 Task: Create Board Sales Strategies for SaaS to Workspace Content Writing. Create Board Market Segmentation Strategy to Workspace Content Writing. Create Board Social Media Influencer Giveaway Campaign Creation and Management to Workspace Content Writing
Action: Mouse moved to (316, 61)
Screenshot: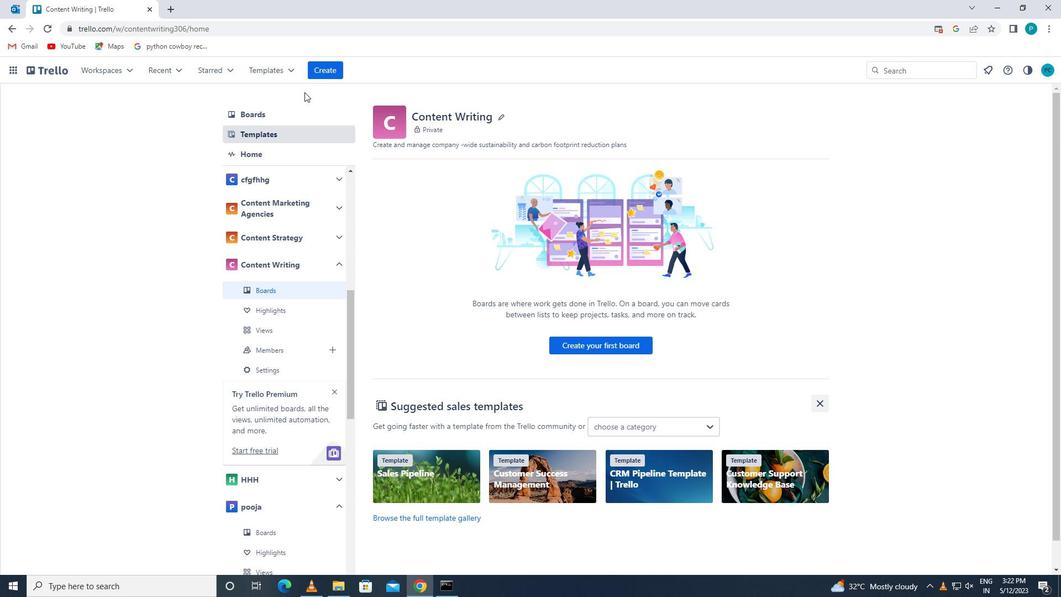 
Action: Mouse pressed left at (316, 61)
Screenshot: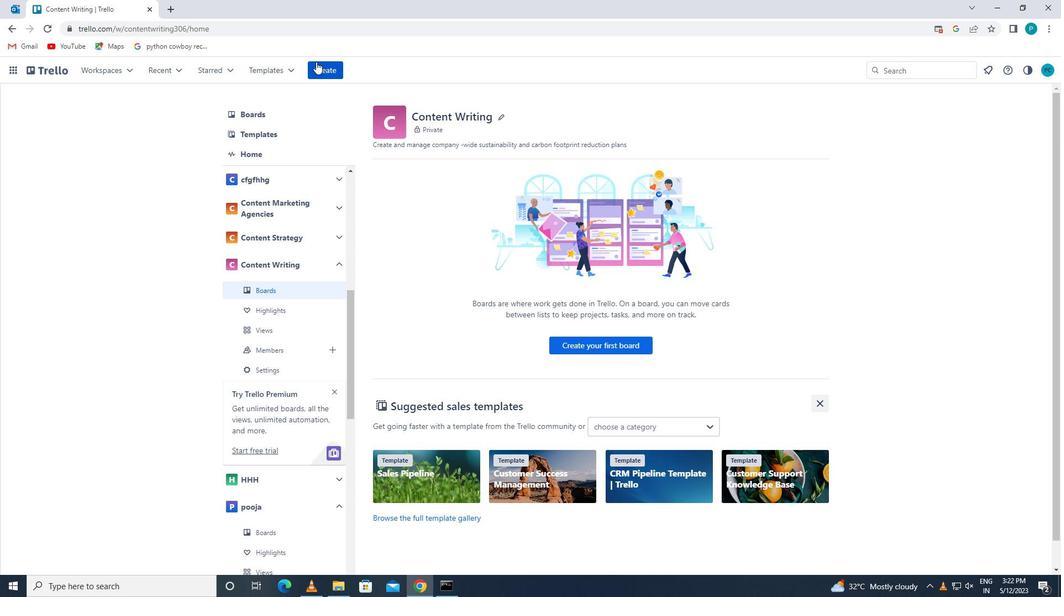 
Action: Mouse moved to (341, 112)
Screenshot: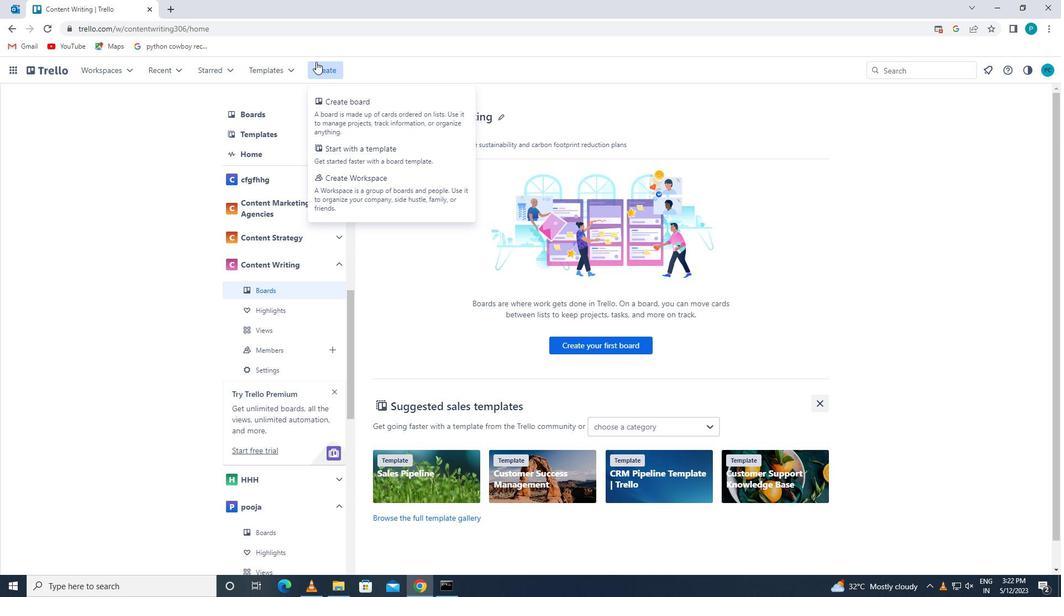 
Action: Mouse pressed left at (341, 112)
Screenshot: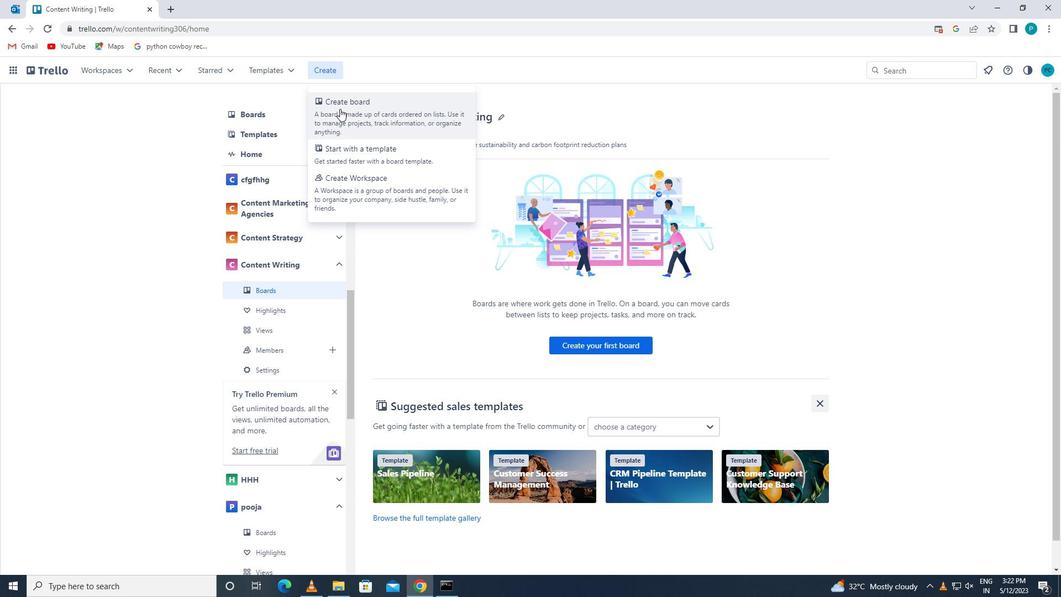 
Action: Mouse moved to (316, 270)
Screenshot: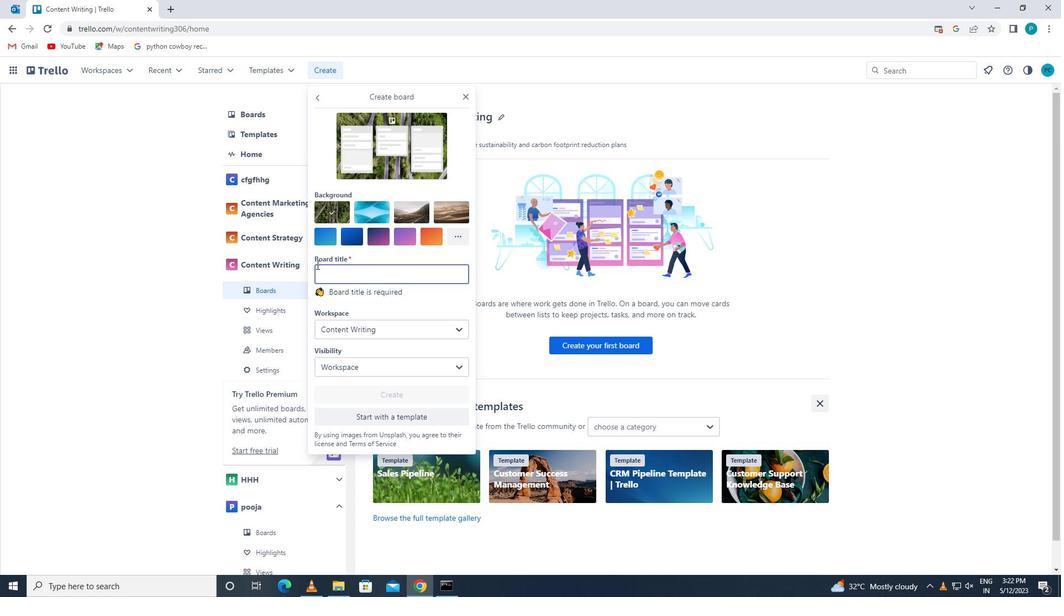 
Action: Mouse pressed left at (316, 270)
Screenshot: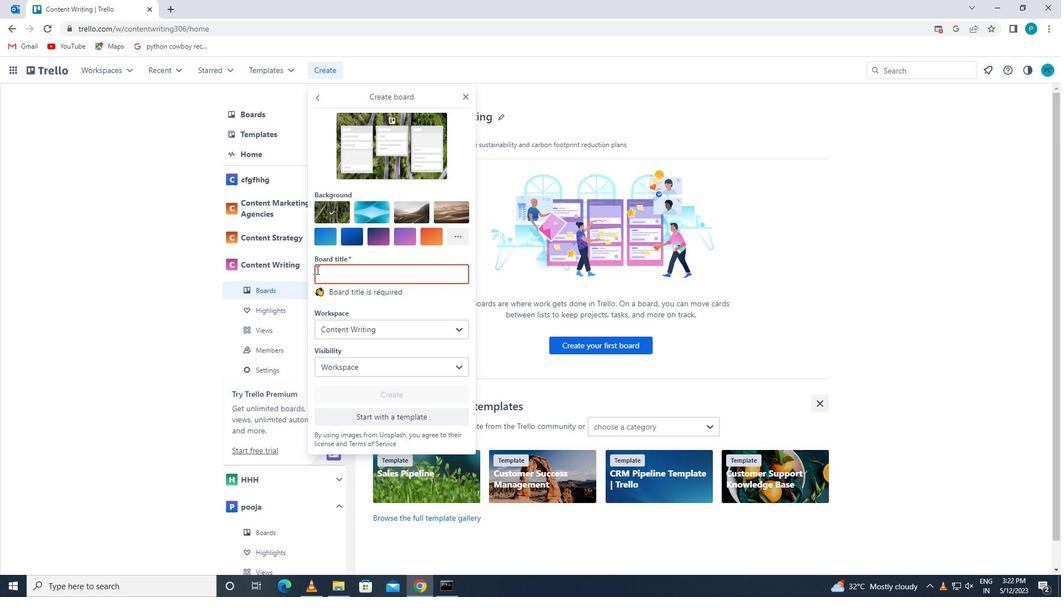 
Action: Key pressed <Key.caps_lock>s<Key.caps_lock>ales<Key.space><Key.caps_lock>s<Key.caps_lock>trategies<Key.space>foe<Key.backspace>r<Key.space><Key.caps_lock>s<Key.caps_lock>aa<Key.caps_lock>s
Screenshot: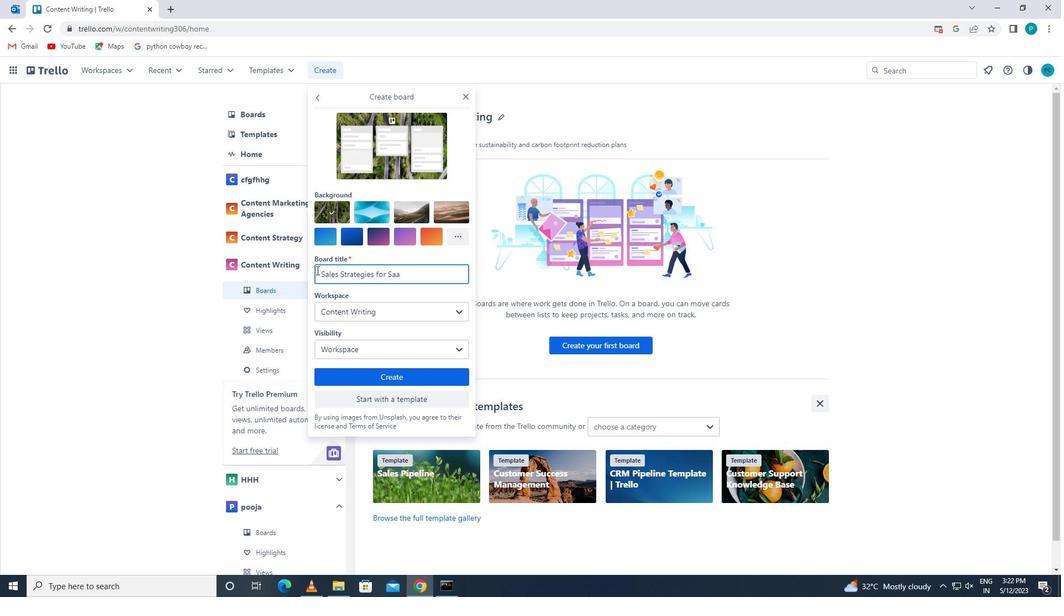 
Action: Mouse moved to (343, 318)
Screenshot: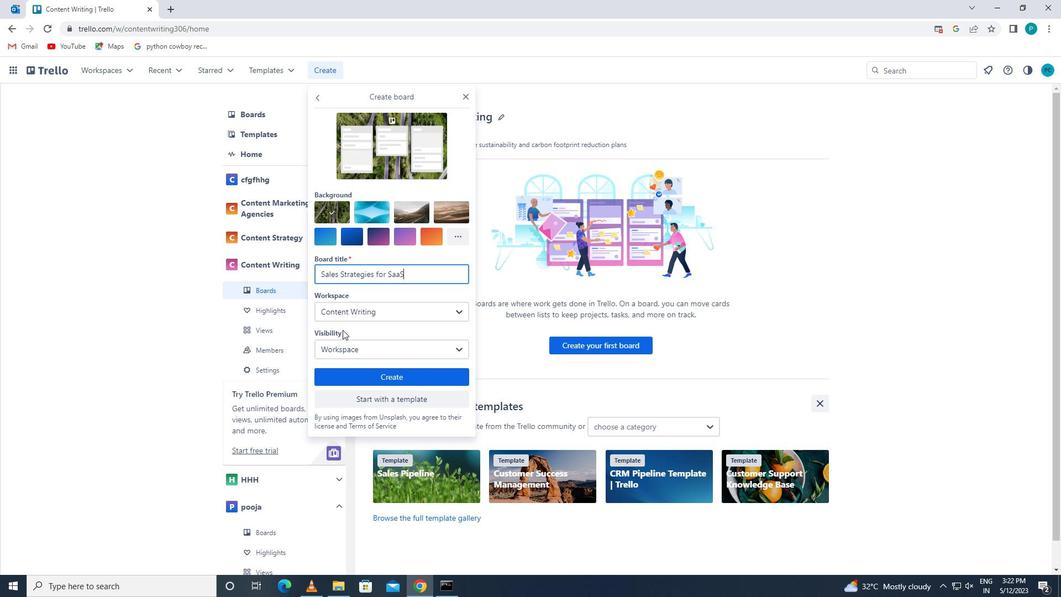 
Action: Mouse pressed left at (343, 318)
Screenshot: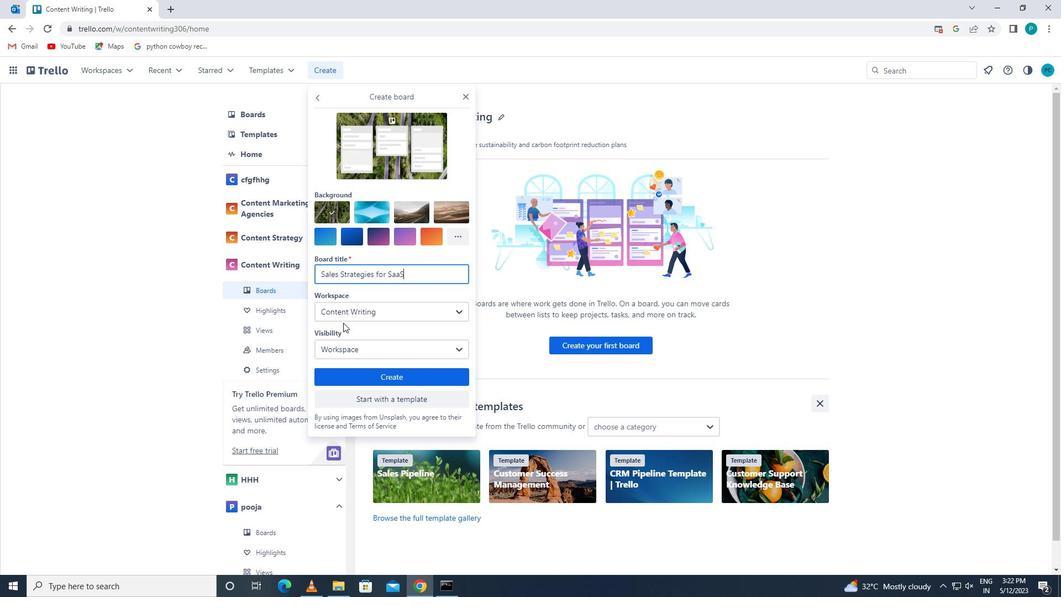 
Action: Mouse moved to (375, 473)
Screenshot: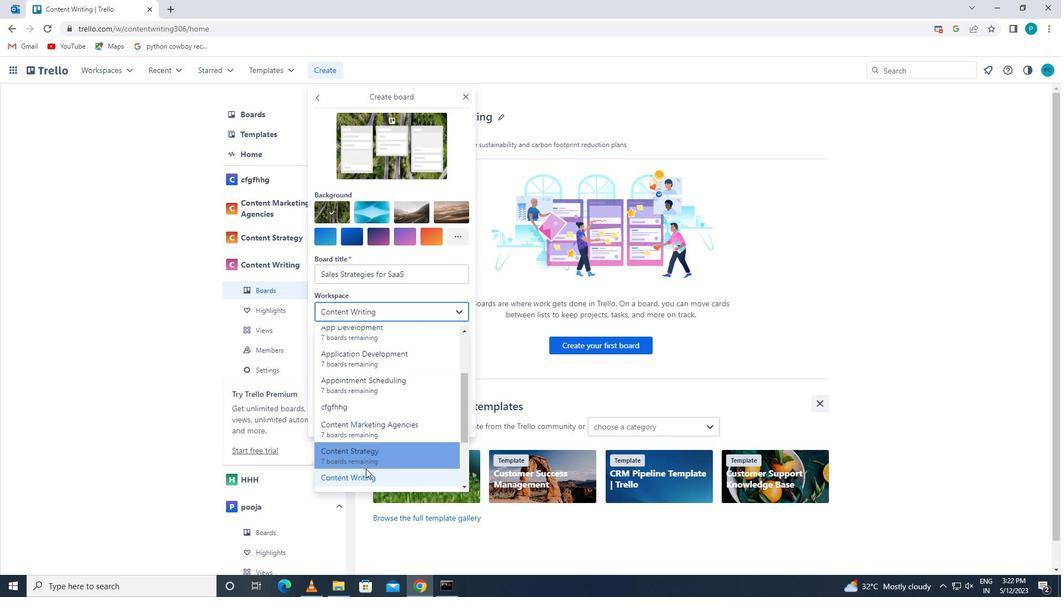 
Action: Mouse pressed left at (375, 473)
Screenshot: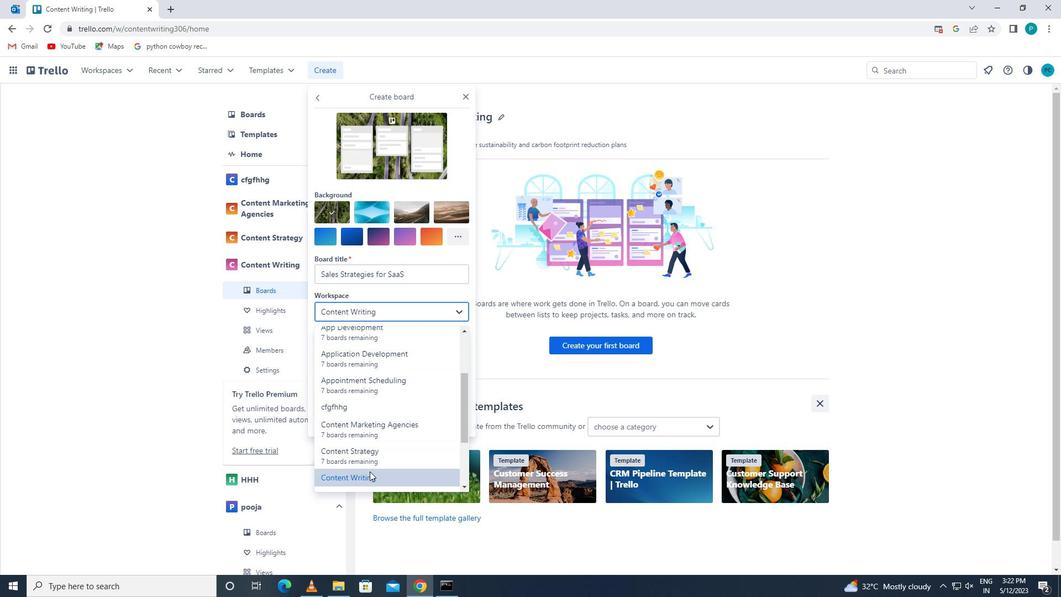 
Action: Mouse moved to (382, 383)
Screenshot: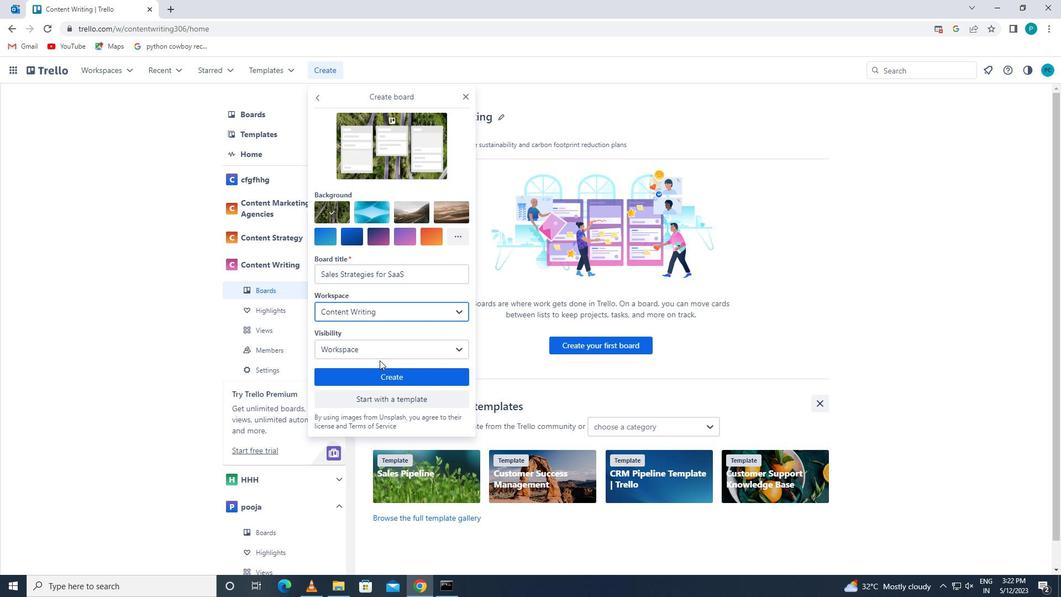 
Action: Mouse pressed left at (382, 383)
Screenshot: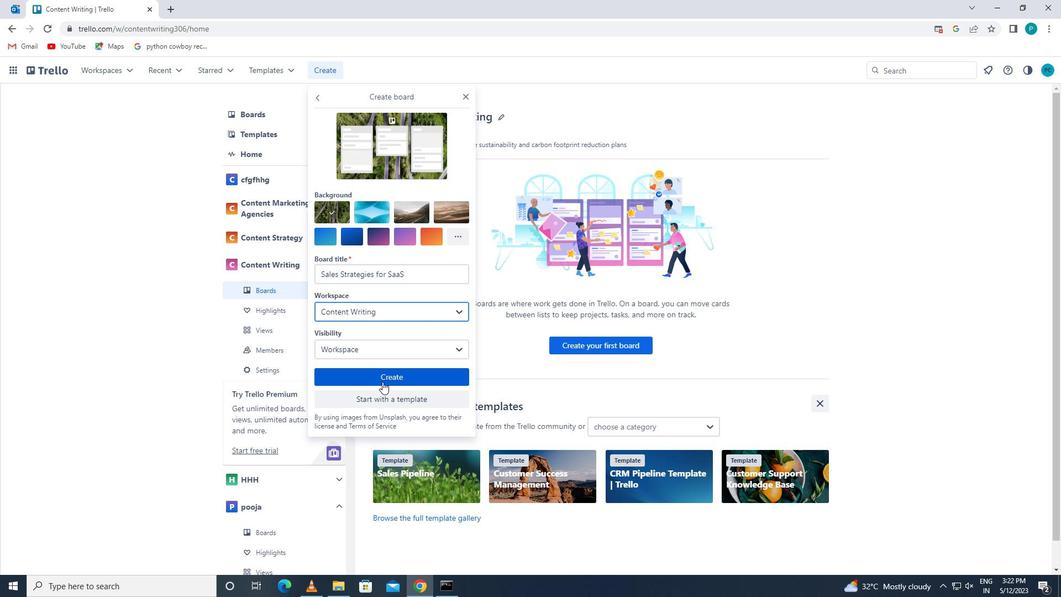 
Action: Mouse moved to (333, 66)
Screenshot: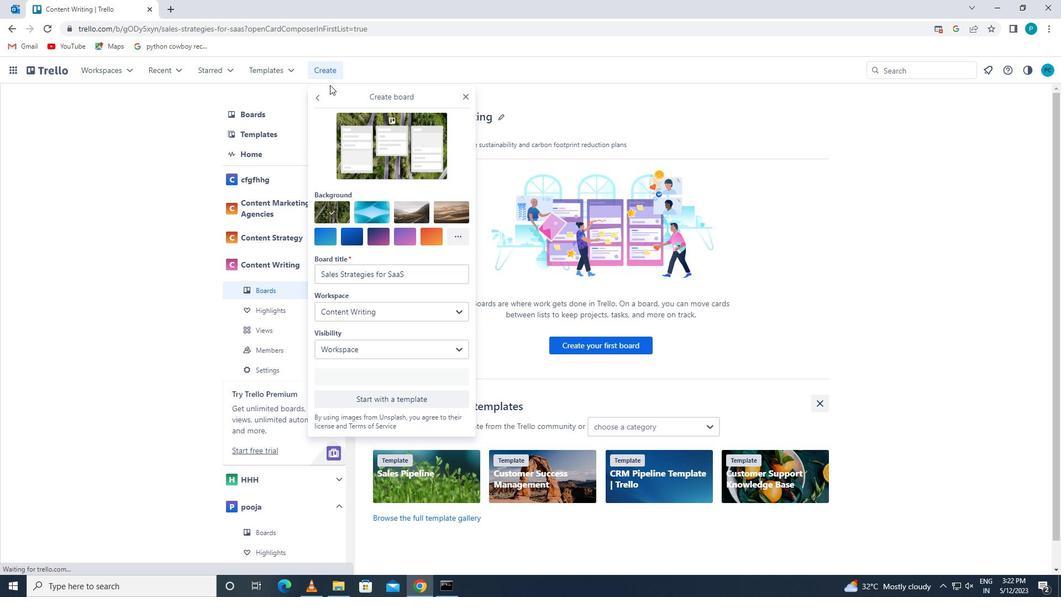 
Action: Mouse pressed left at (333, 66)
Screenshot: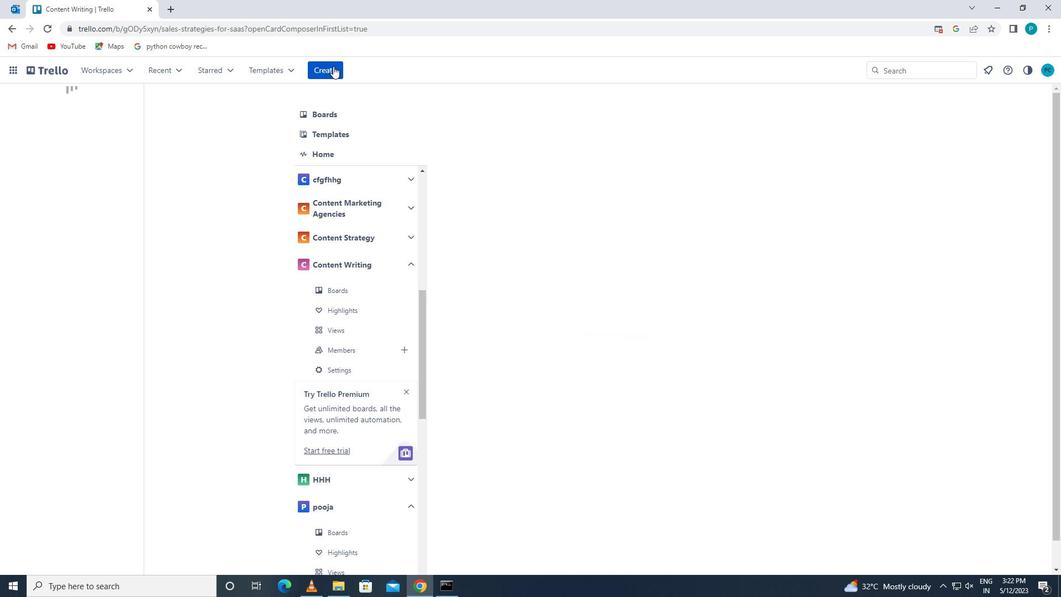 
Action: Mouse moved to (346, 108)
Screenshot: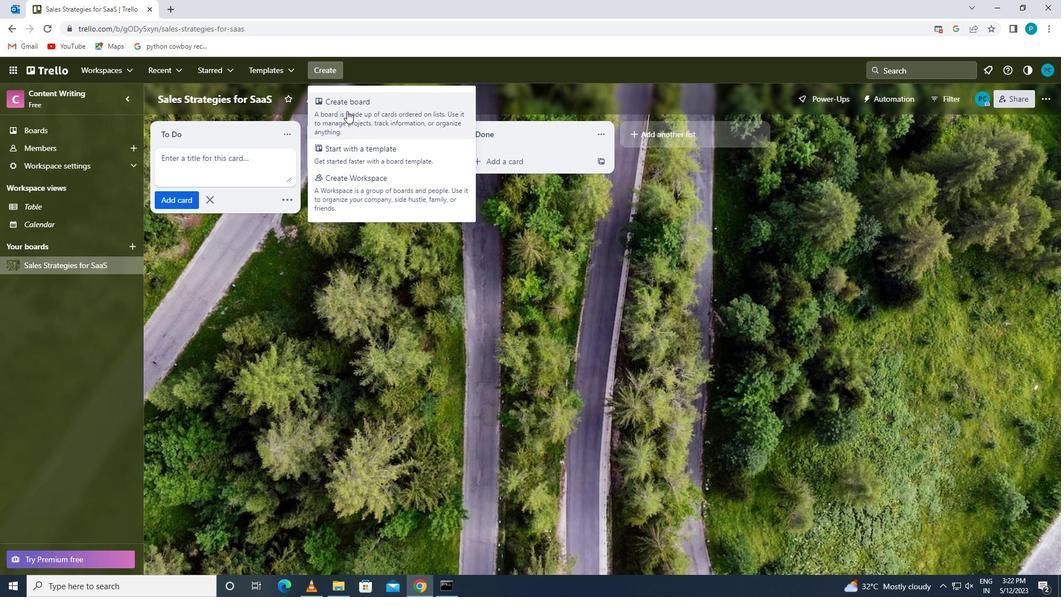 
Action: Mouse pressed left at (346, 108)
Screenshot: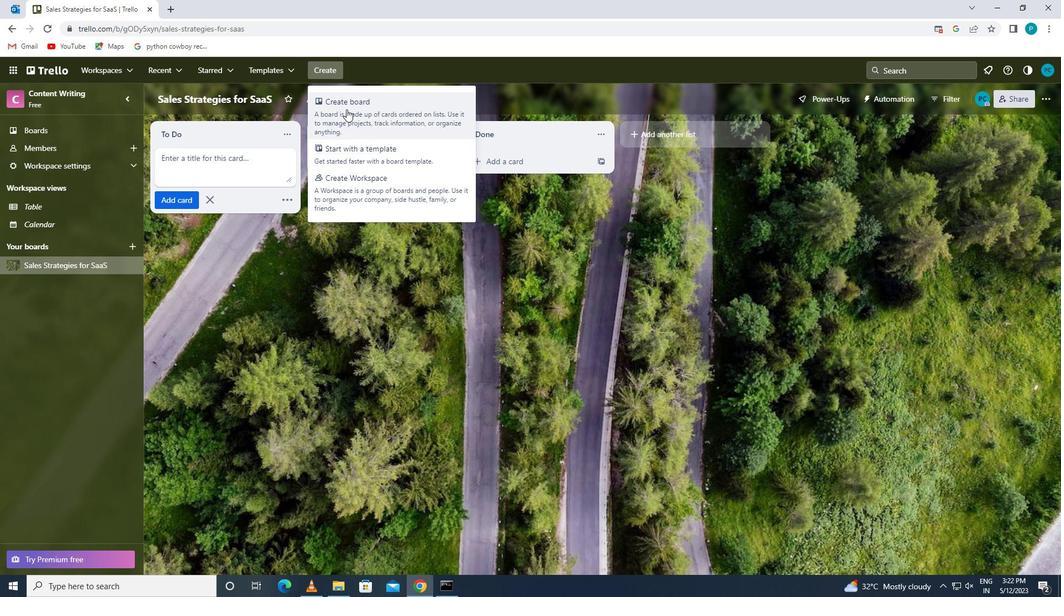 
Action: Mouse moved to (356, 278)
Screenshot: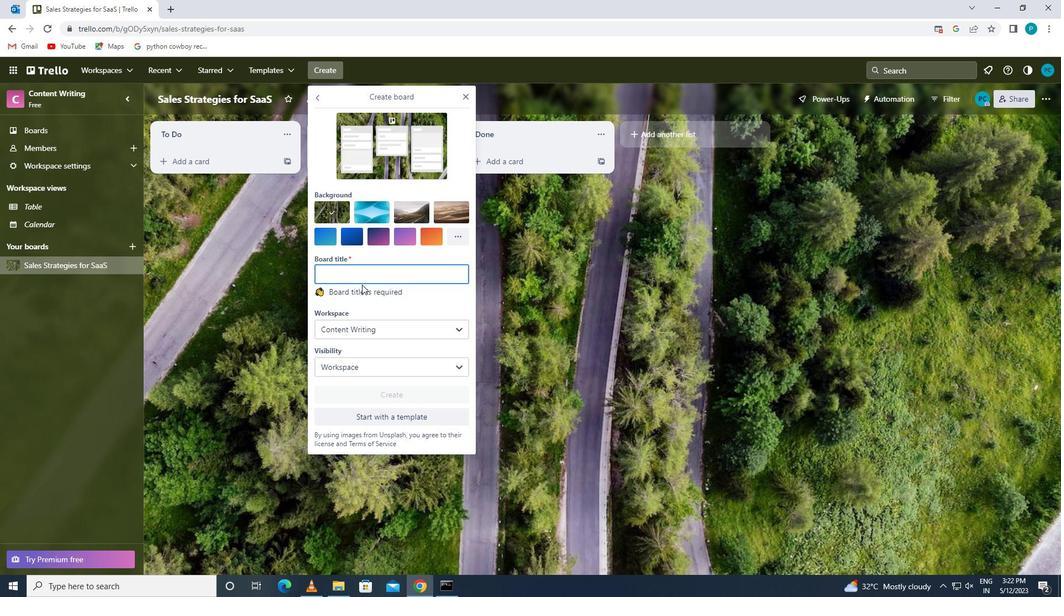 
Action: Mouse pressed left at (356, 278)
Screenshot: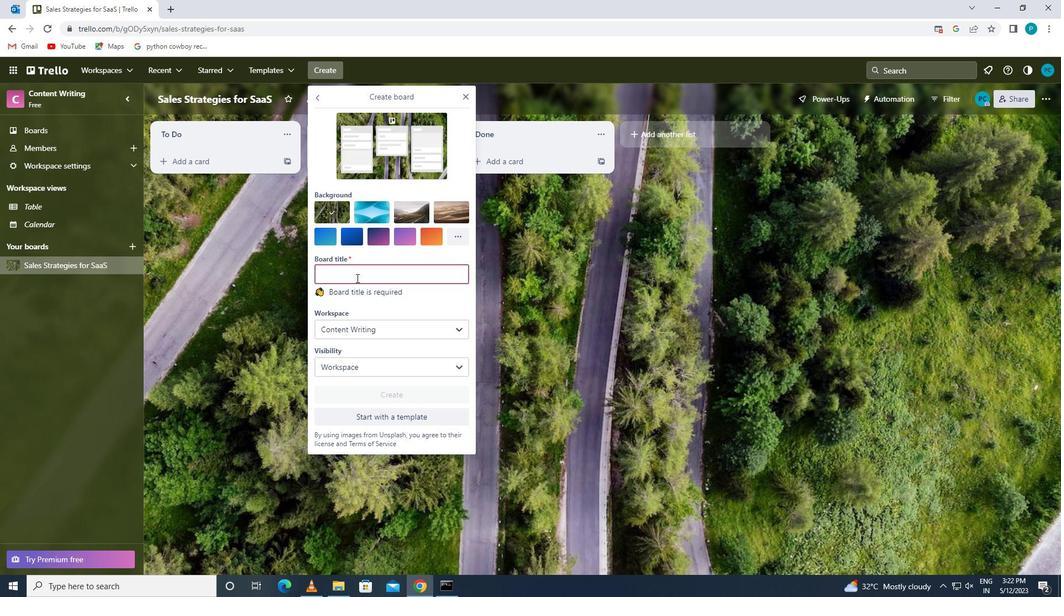 
Action: Key pressed <Key.caps_lock>m<Key.caps_lock>arket<Key.space><Key.backspace><Key.backspace><Key.backspace><Key.backspace><Key.backspace><Key.backspace><Key.backspace><Key.backspace><Key.backspace><Key.backspace><Key.backspace>m<Key.caps_lock>arket<Key.space><Key.caps_lock>s<Key.caps_lock>egmenr<Key.backspace>tation<Key.space><Key.caps_lock>s<Key.caps_lock>trategy
Screenshot: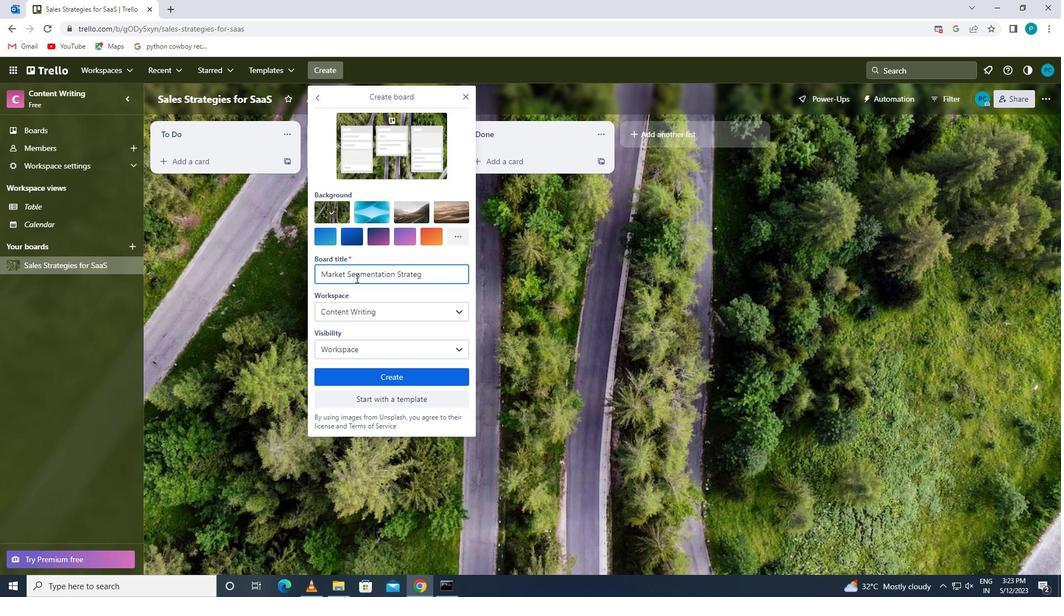 
Action: Mouse moved to (353, 313)
Screenshot: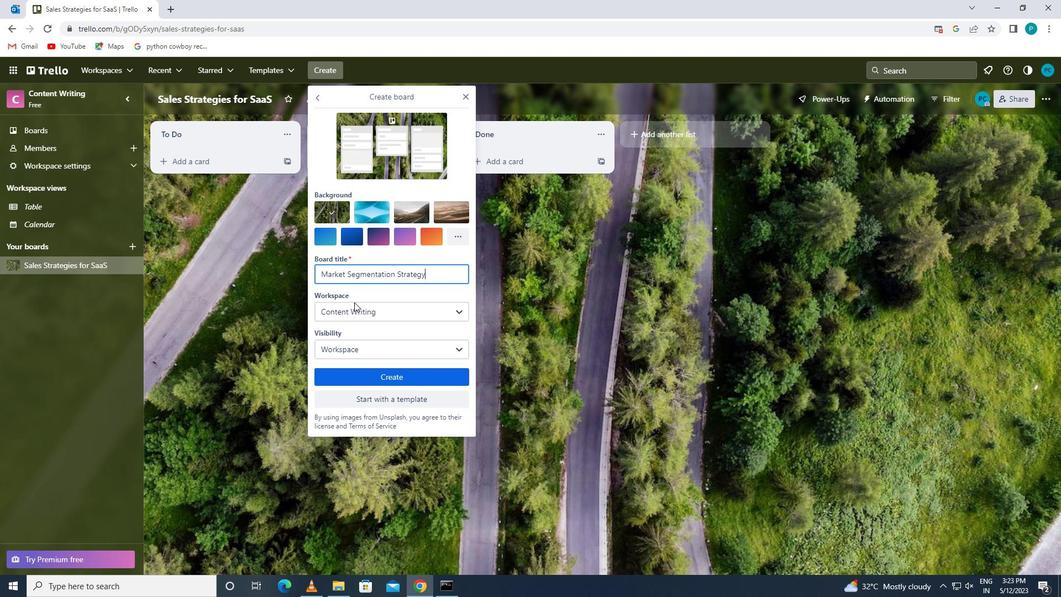 
Action: Mouse pressed left at (353, 313)
Screenshot: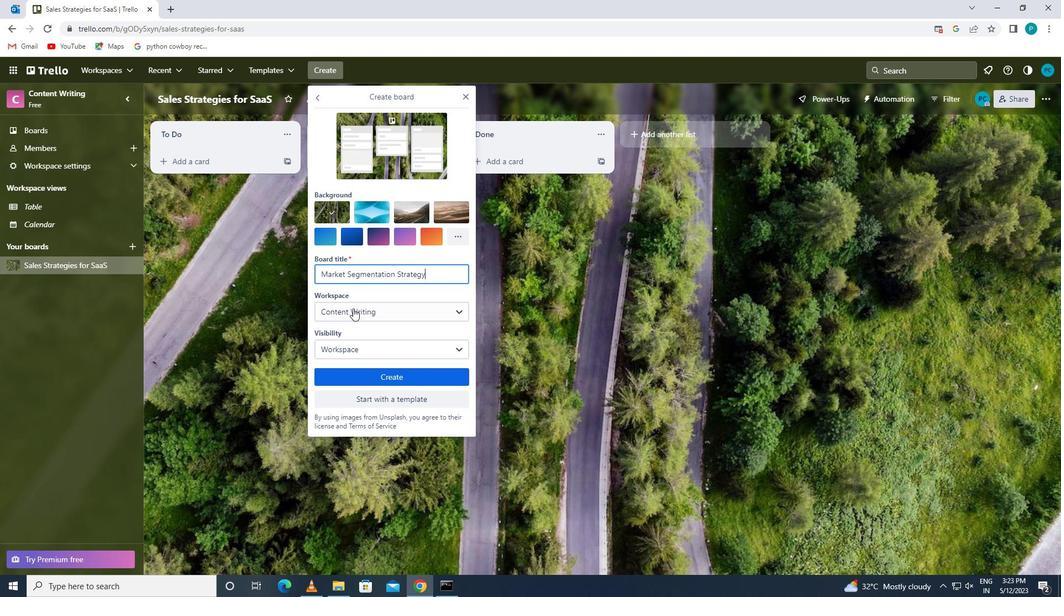 
Action: Mouse moved to (356, 483)
Screenshot: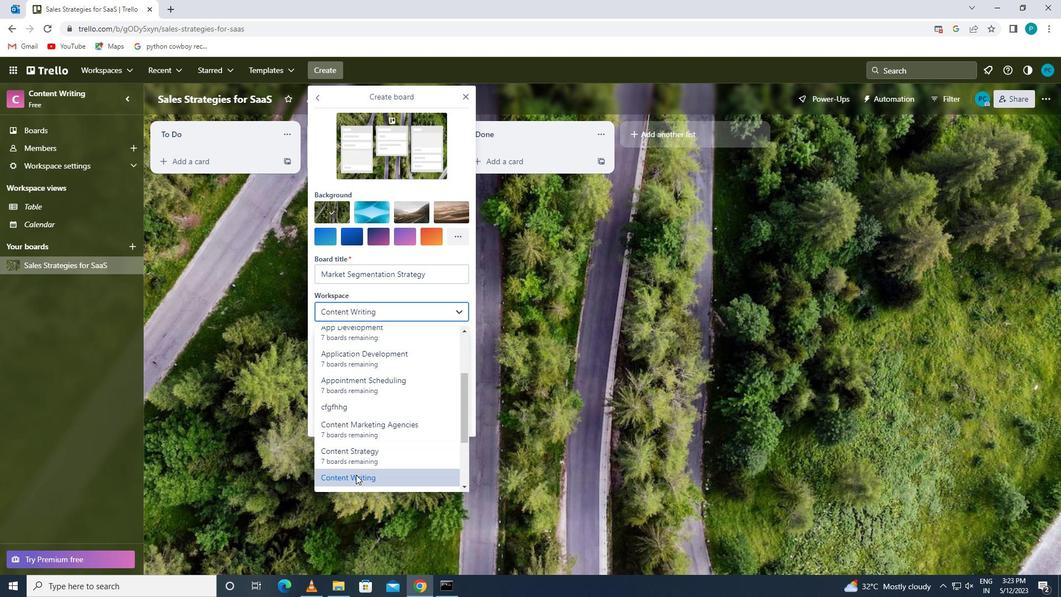 
Action: Mouse pressed left at (356, 483)
Screenshot: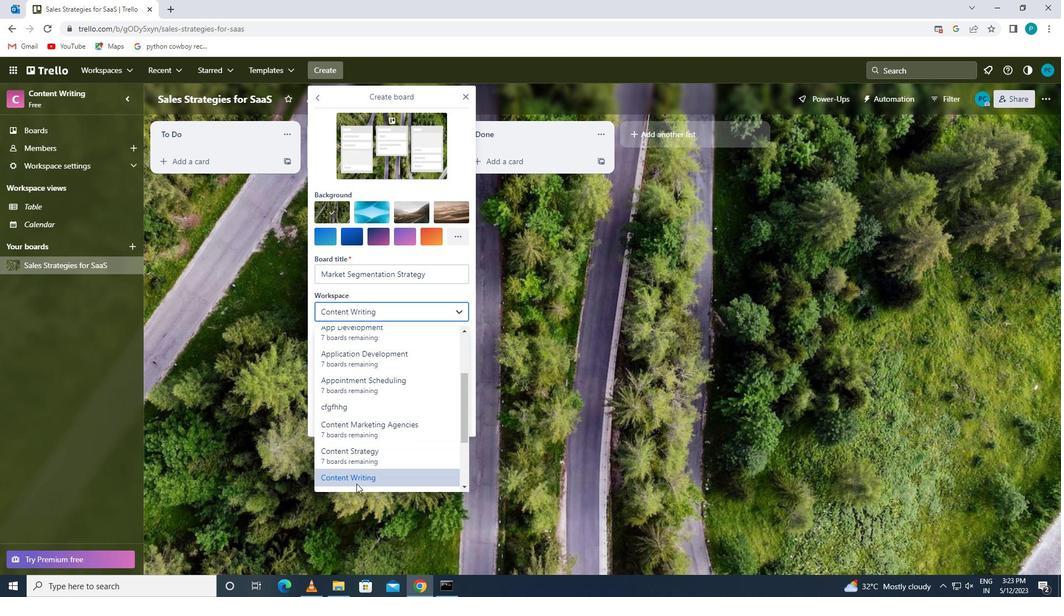 
Action: Mouse moved to (352, 373)
Screenshot: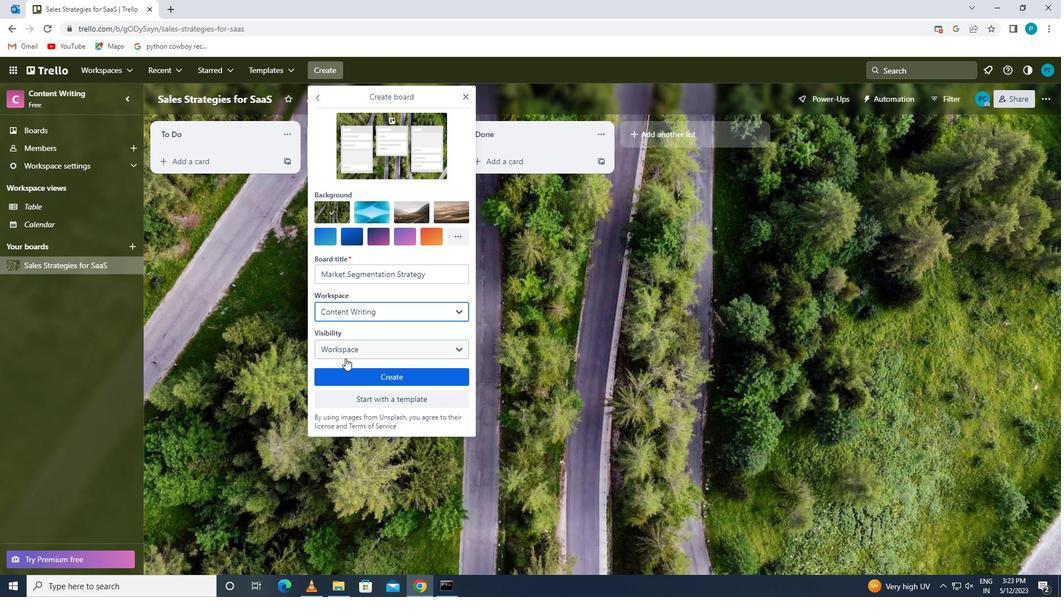 
Action: Mouse pressed left at (352, 373)
Screenshot: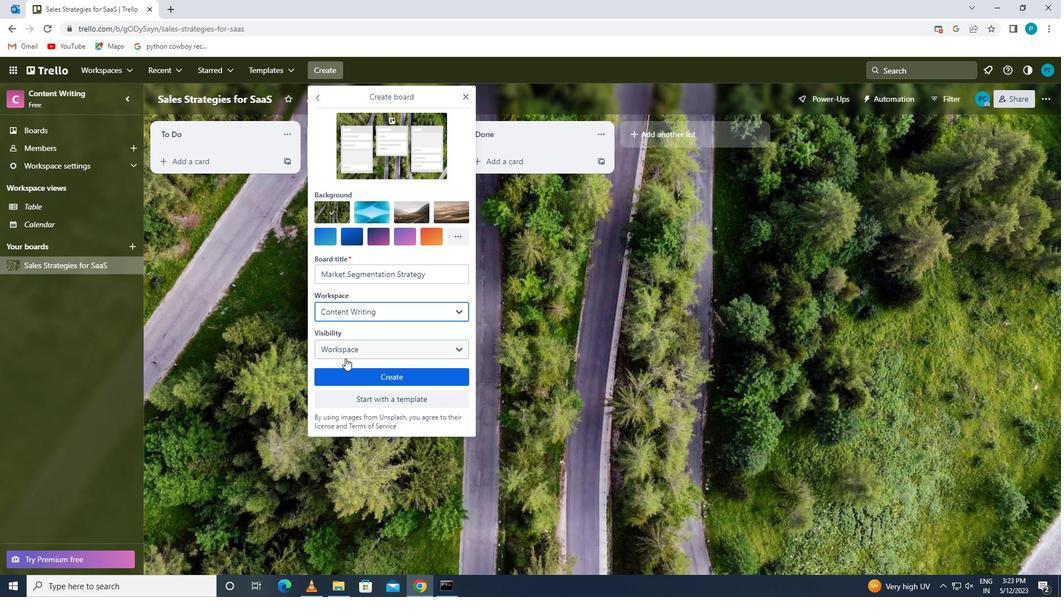 
Action: Mouse moved to (320, 69)
Screenshot: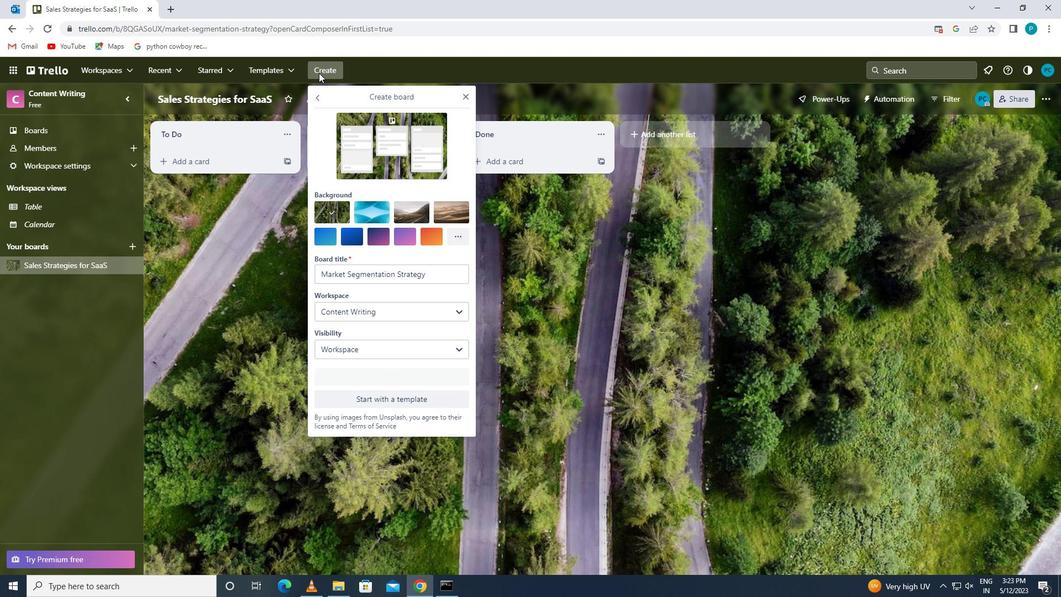 
Action: Mouse pressed left at (320, 69)
Screenshot: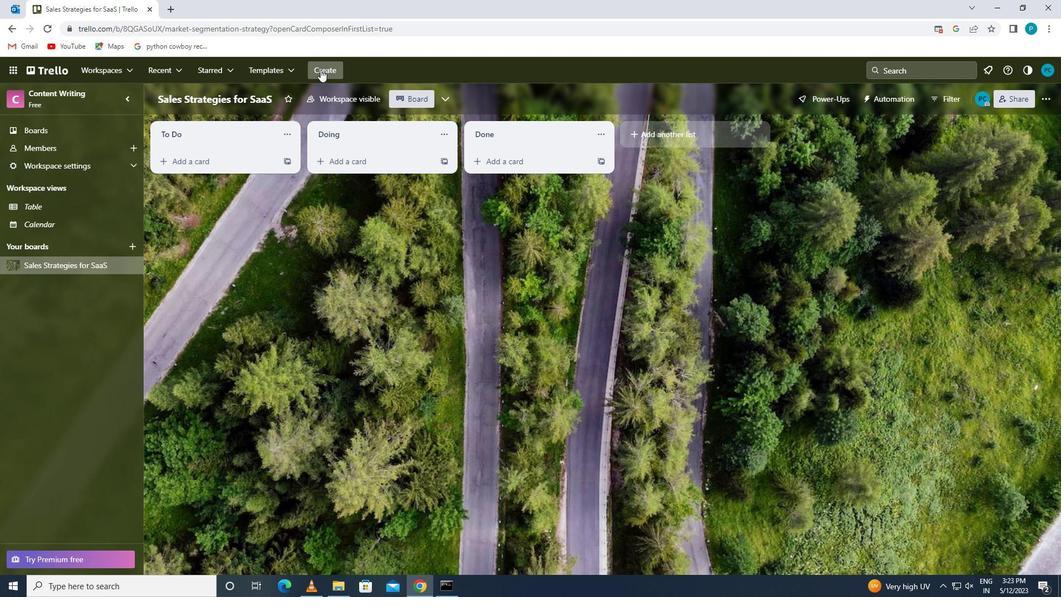 
Action: Mouse moved to (328, 104)
Screenshot: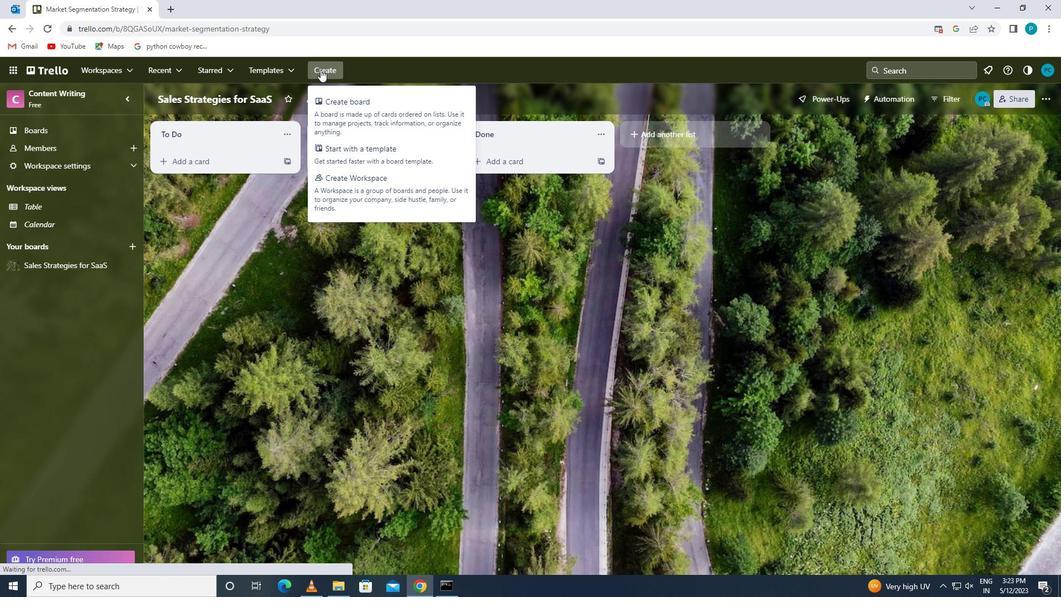 
Action: Mouse pressed left at (328, 104)
Screenshot: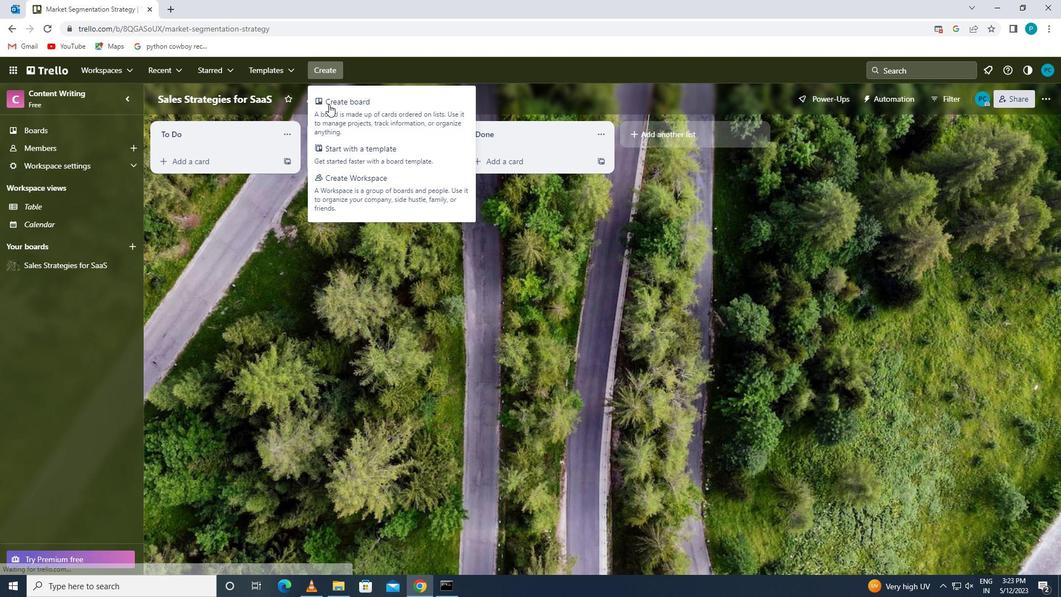 
Action: Mouse moved to (367, 280)
Screenshot: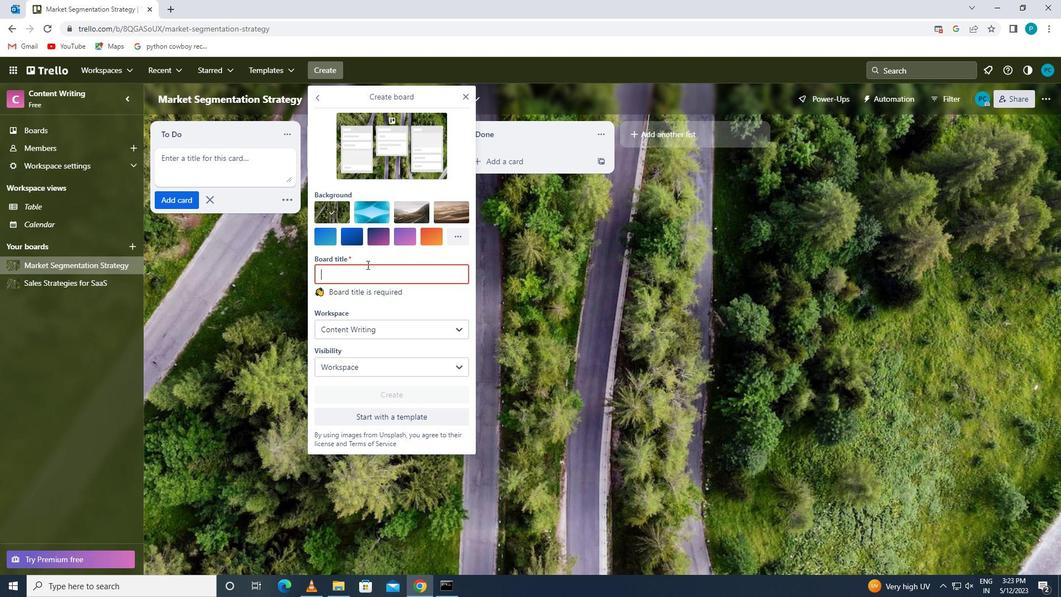 
Action: Mouse pressed left at (367, 280)
Screenshot: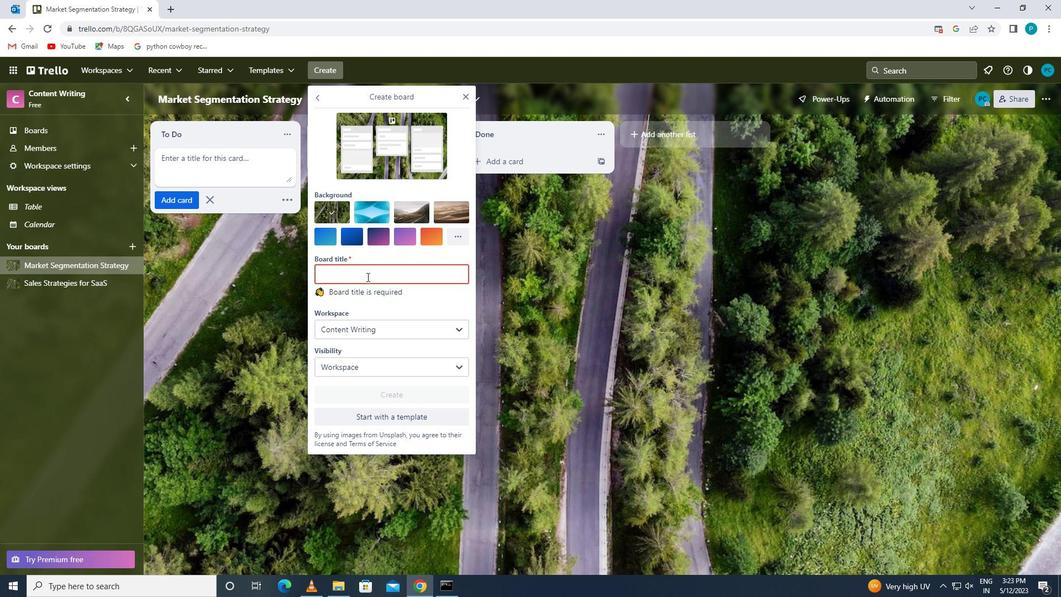 
Action: Key pressed <Key.caps_lock>s<Key.caps_lock>ocial<Key.space><Key.caps_lock>m<Key.caps_lock>edia<Key.space><Key.caps_lock>i<Key.caps_lock>nfluencer<Key.space><Key.caps_lock>g<Key.caps_lock>iveaway<Key.space><Key.caps_lock>c<Key.caps_lock>ampaign<Key.space><Key.caps_lock>c<Key.caps_lock>reation<Key.space>and<Key.space><Key.caps_lock>m<Key.caps_lock>anagement<Key.space>to<Key.space><Key.backspace><Key.backspace><Key.backspace>
Screenshot: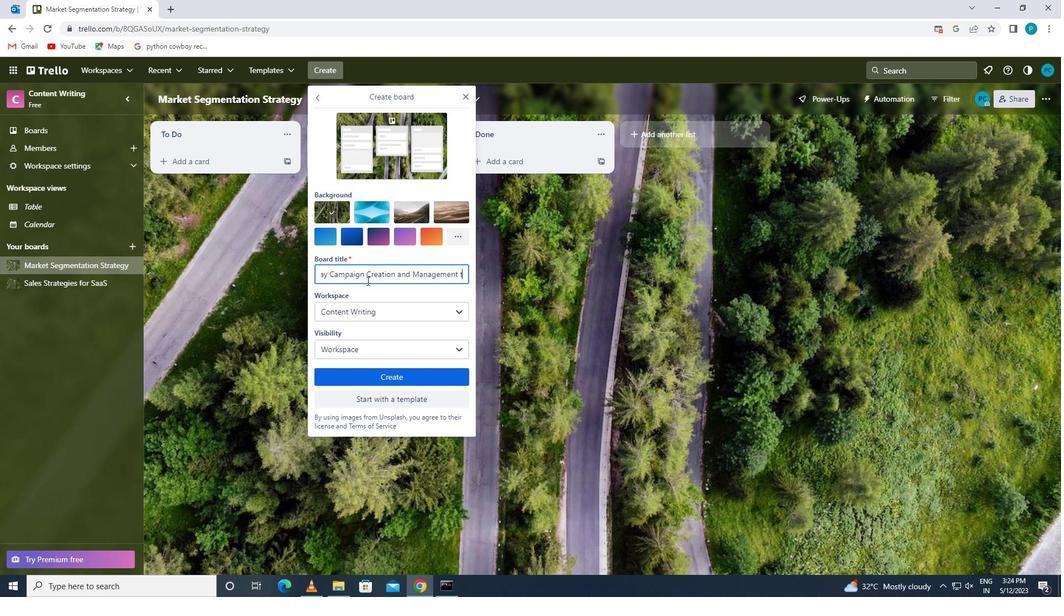 
Action: Mouse moved to (375, 310)
Screenshot: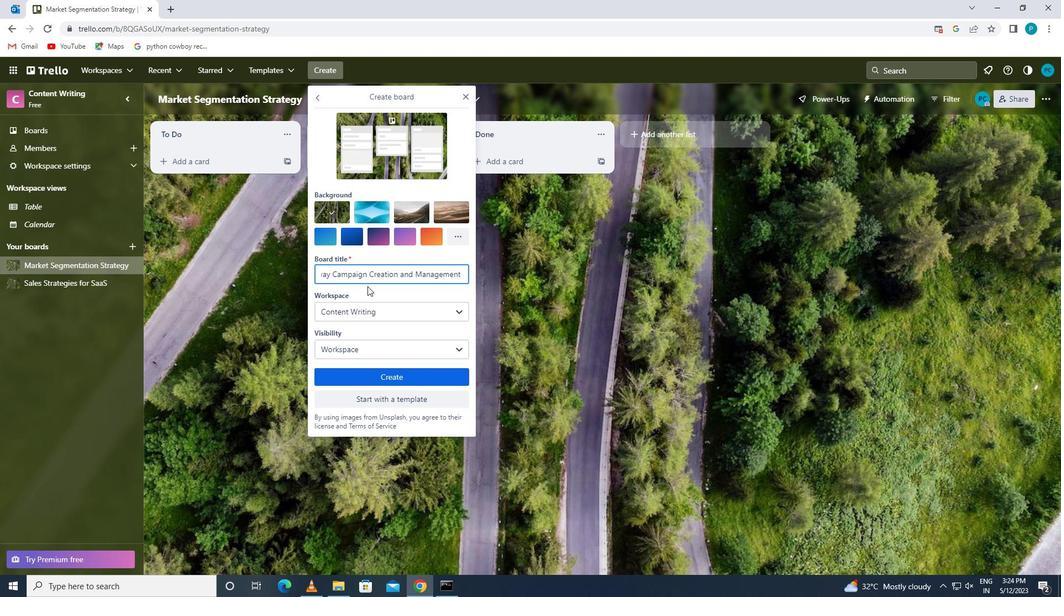 
Action: Mouse pressed left at (375, 310)
Screenshot: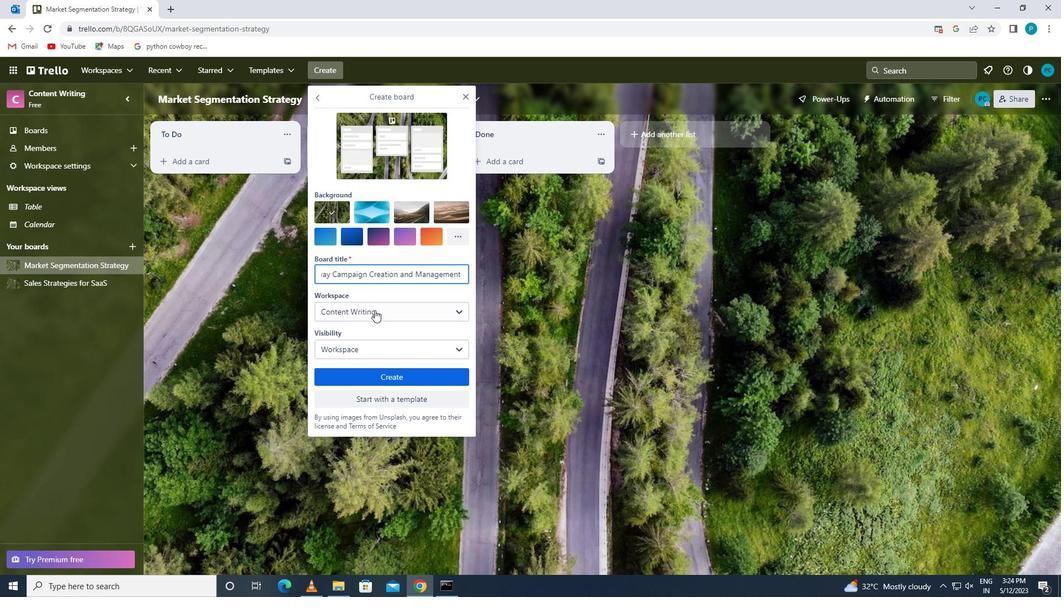 
Action: Mouse moved to (371, 474)
Screenshot: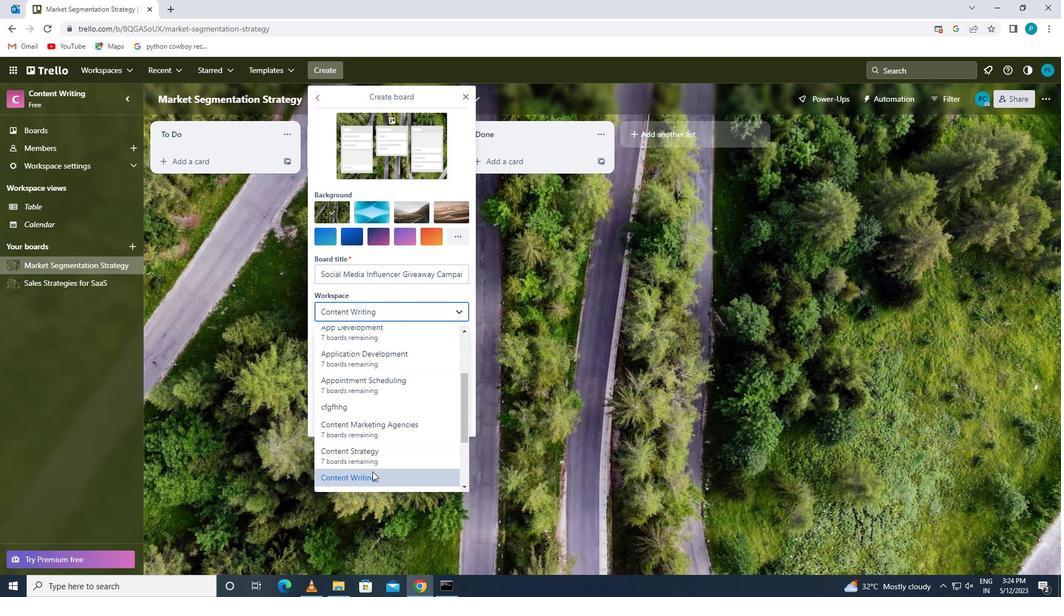 
Action: Mouse pressed left at (371, 474)
Screenshot: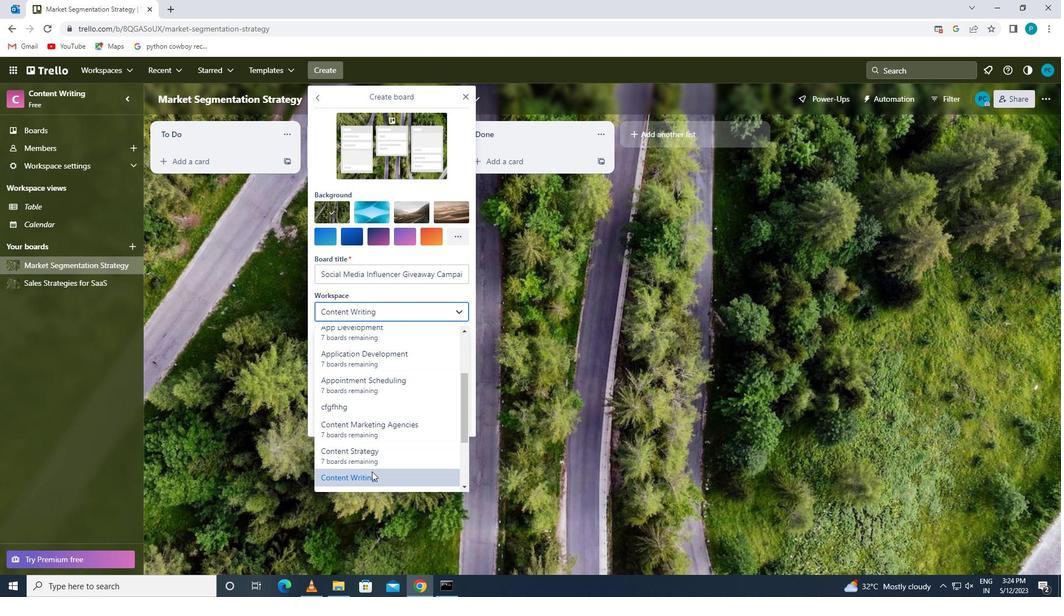 
Action: Mouse moved to (351, 370)
Screenshot: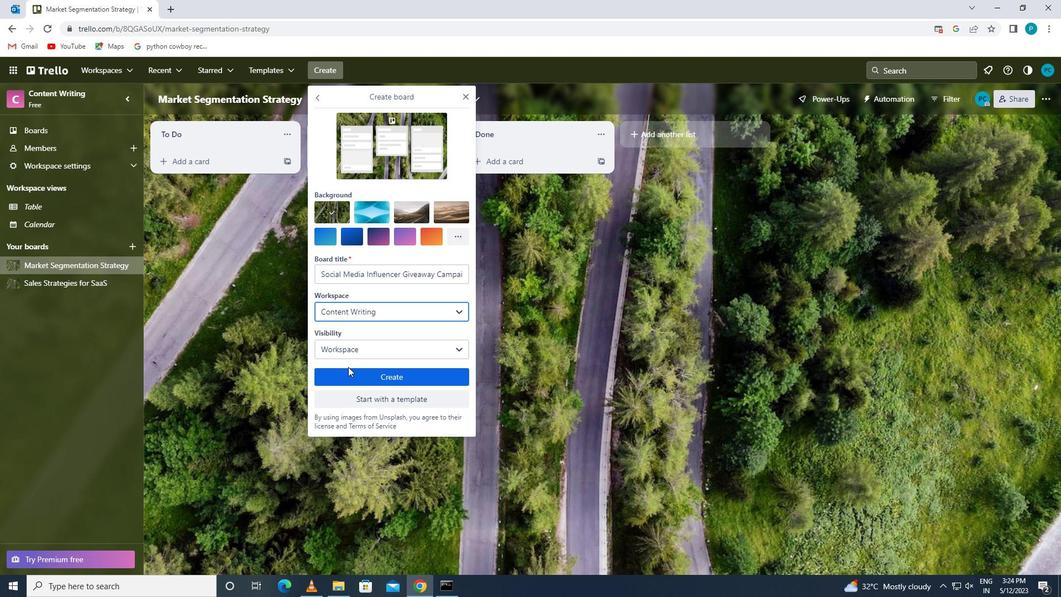 
Action: Mouse pressed left at (351, 370)
Screenshot: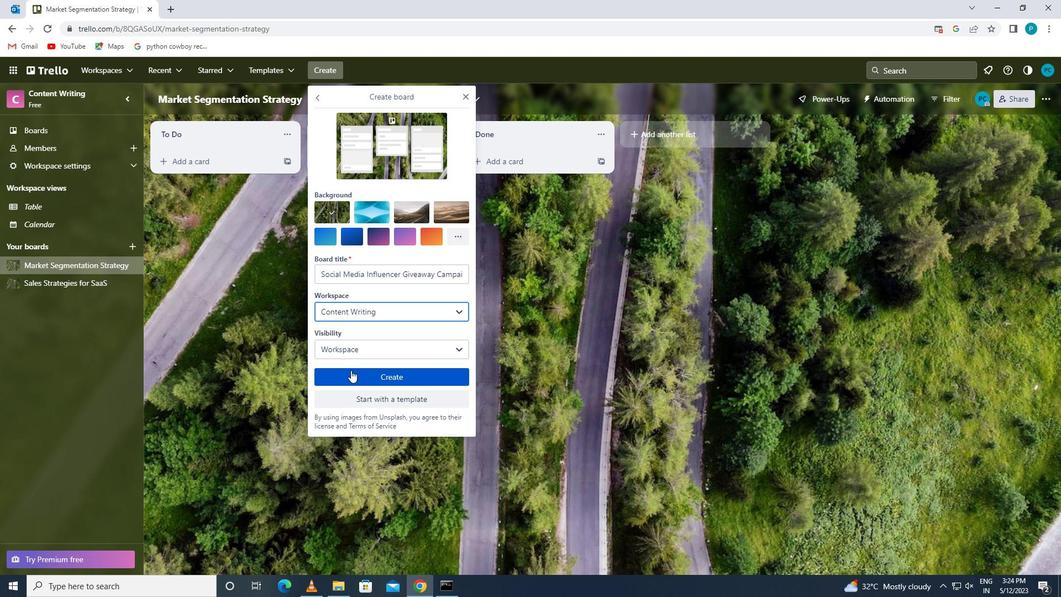 
Action: Mouse moved to (353, 370)
Screenshot: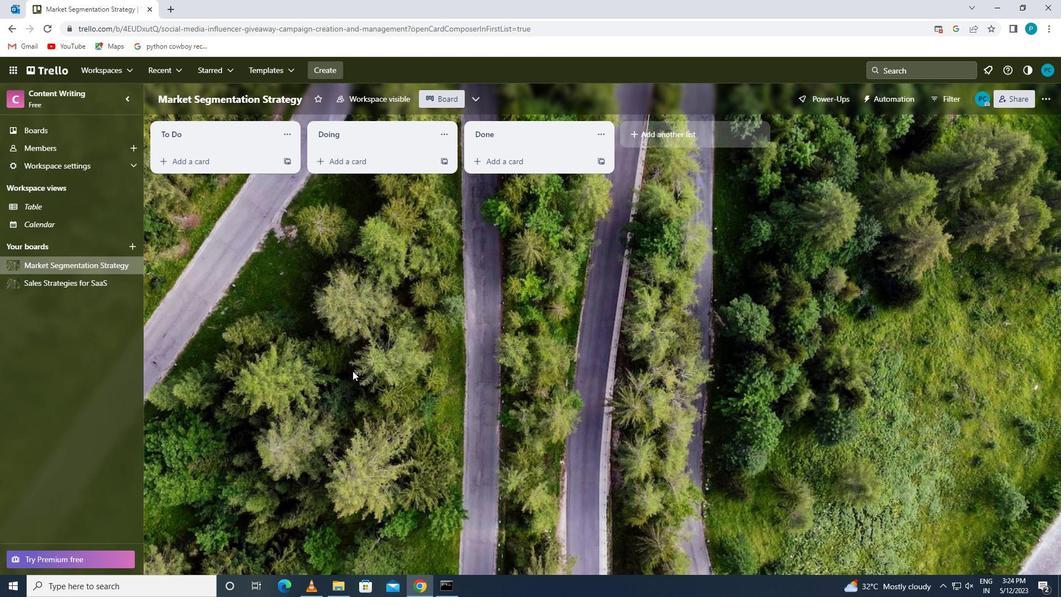 
